 Task: In the  document David ,change text color to 'Dark Brown' Insert the mentioned shape on left side of the text 'Moon'. Change color of the shape to  BrownChange shape height to  2.4
Action: Mouse moved to (119, 137)
Screenshot: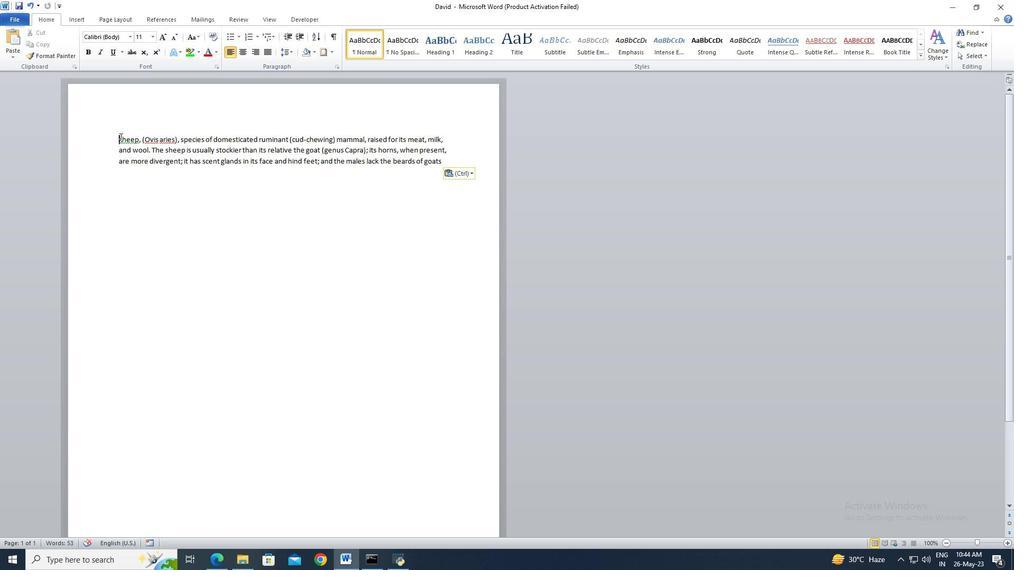 
Action: Mouse pressed left at (119, 137)
Screenshot: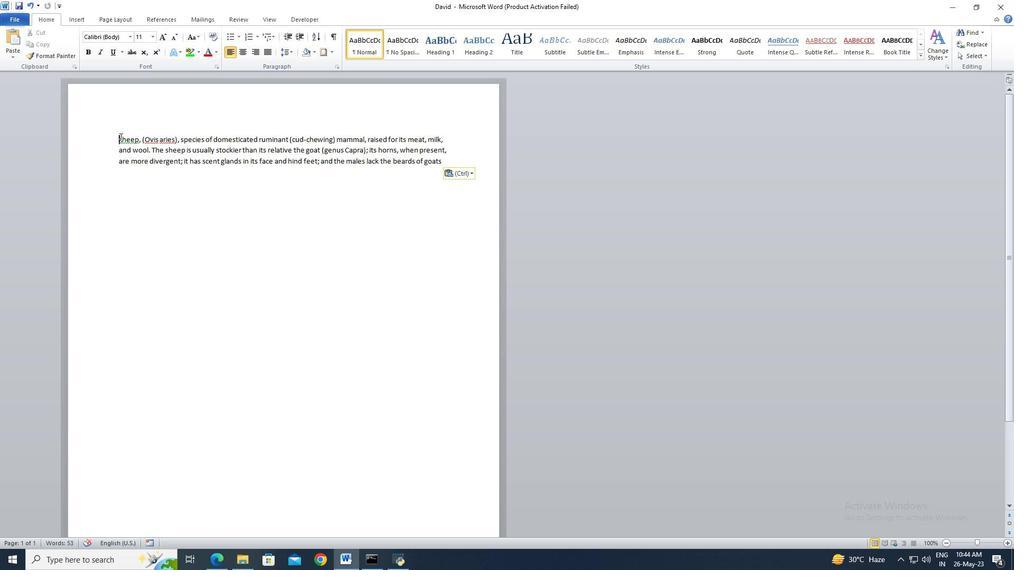 
Action: Mouse moved to (429, 165)
Screenshot: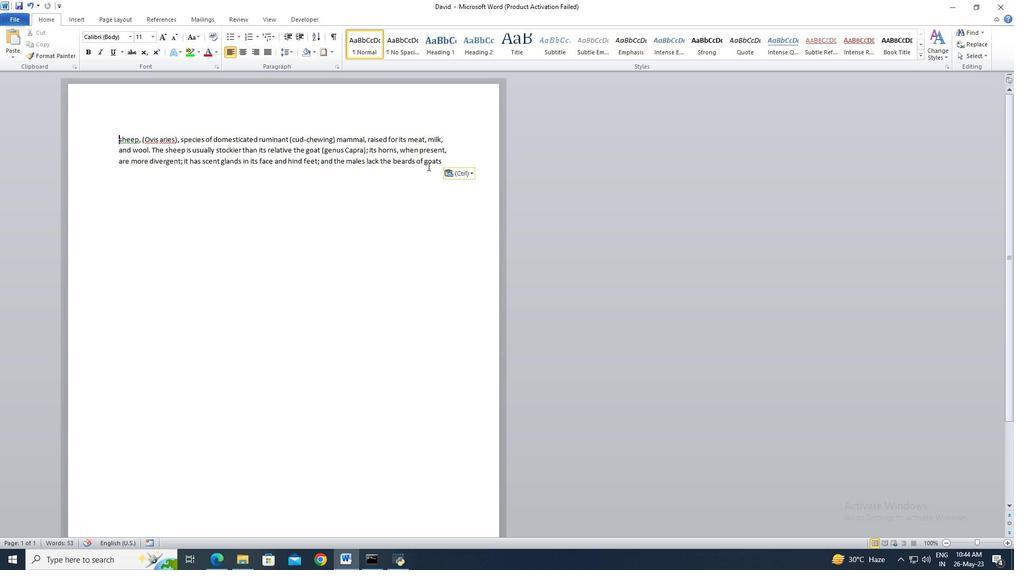 
Action: Key pressed ctrl+A
Screenshot: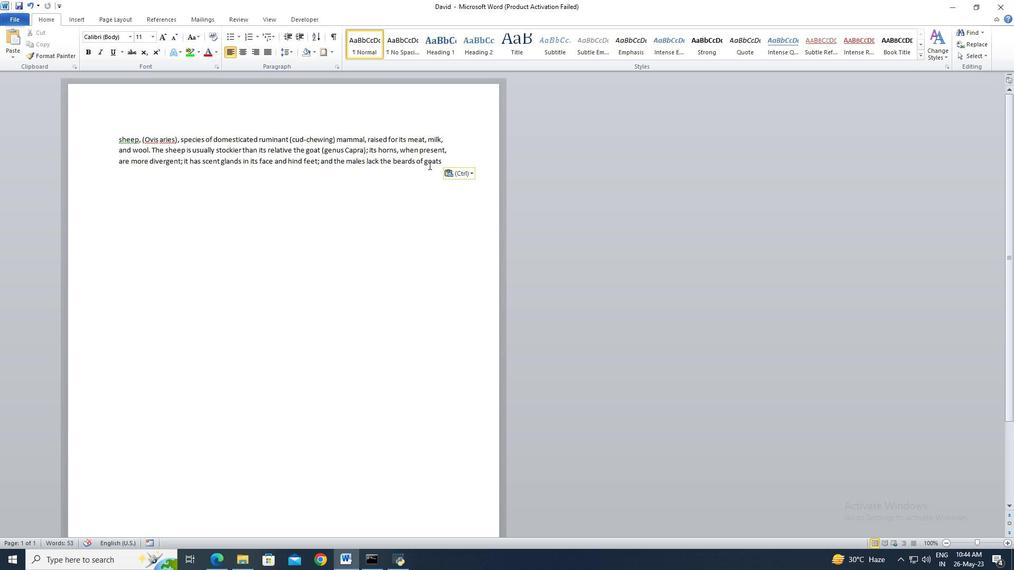 
Action: Mouse moved to (217, 56)
Screenshot: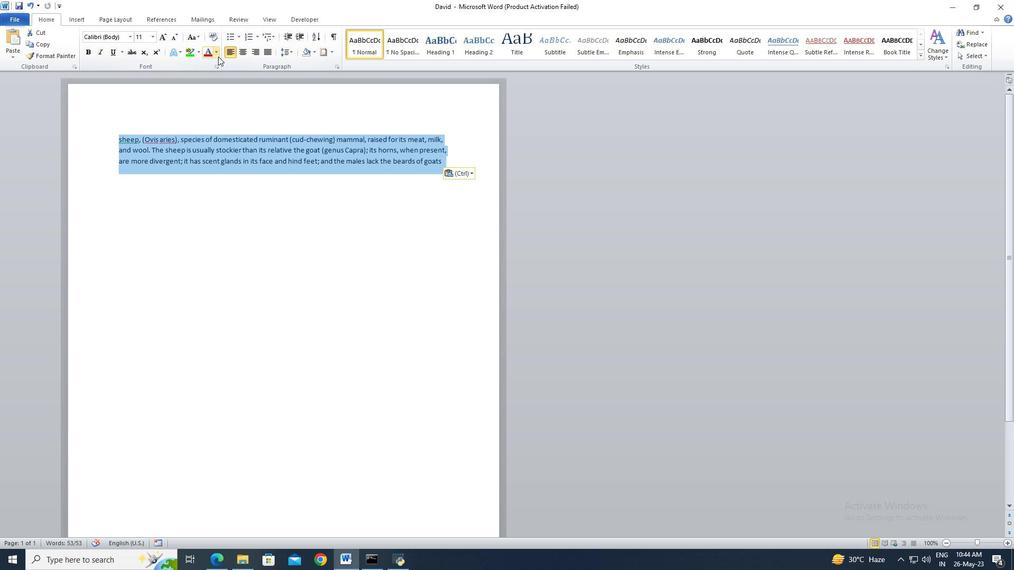 
Action: Mouse pressed left at (217, 56)
Screenshot: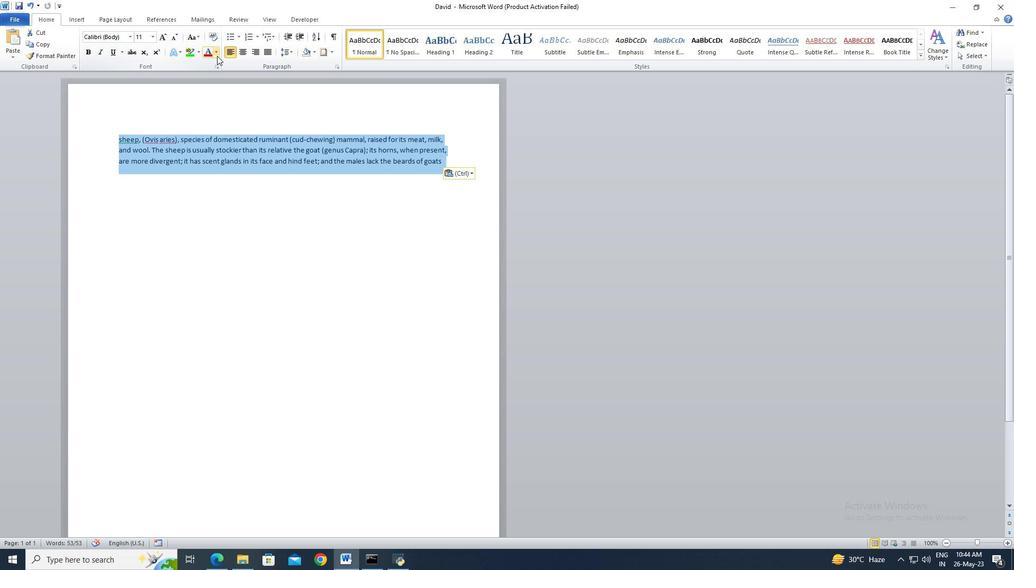 
Action: Mouse moved to (289, 124)
Screenshot: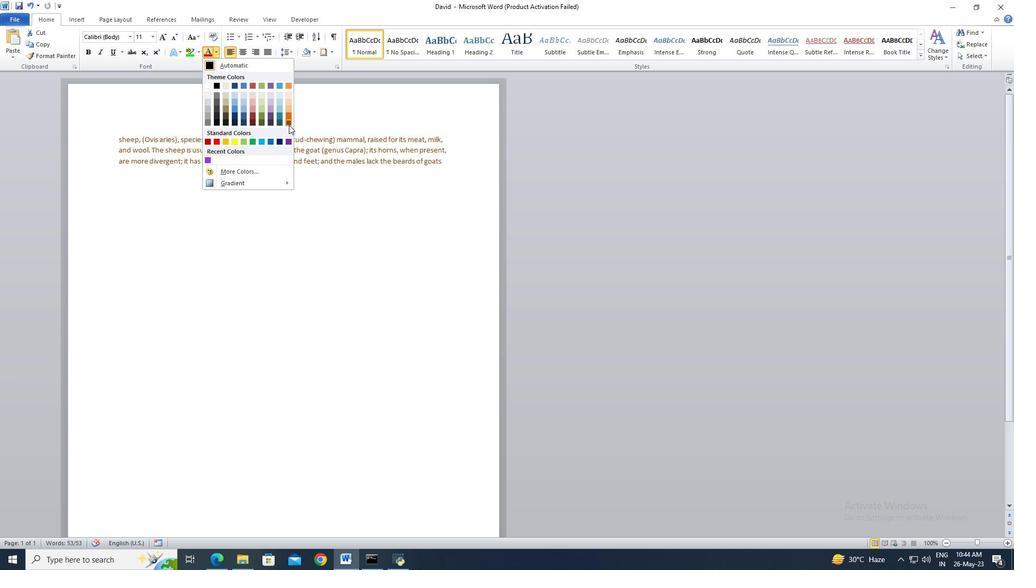 
Action: Mouse pressed left at (289, 124)
Screenshot: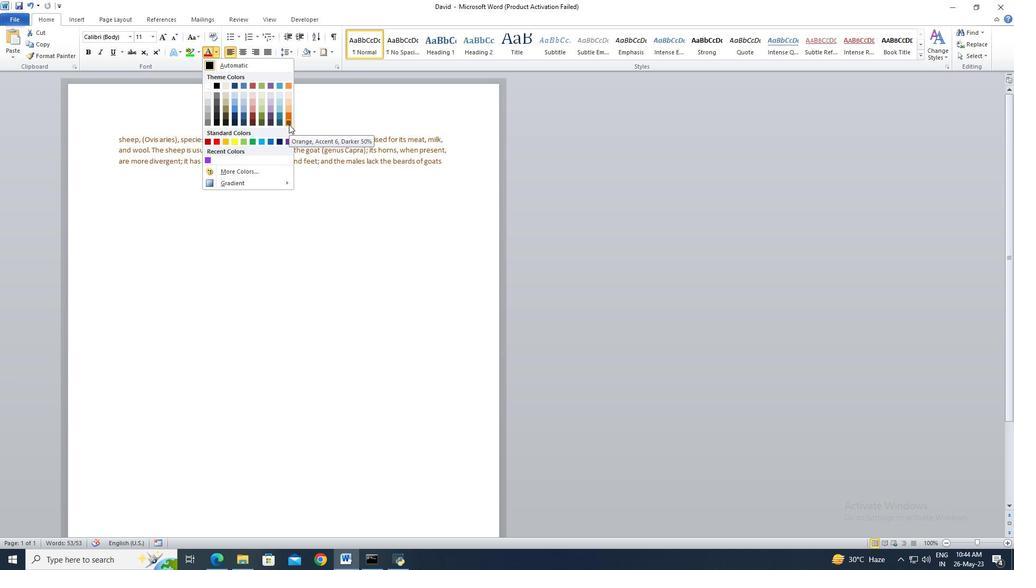 
Action: Mouse moved to (93, 138)
Screenshot: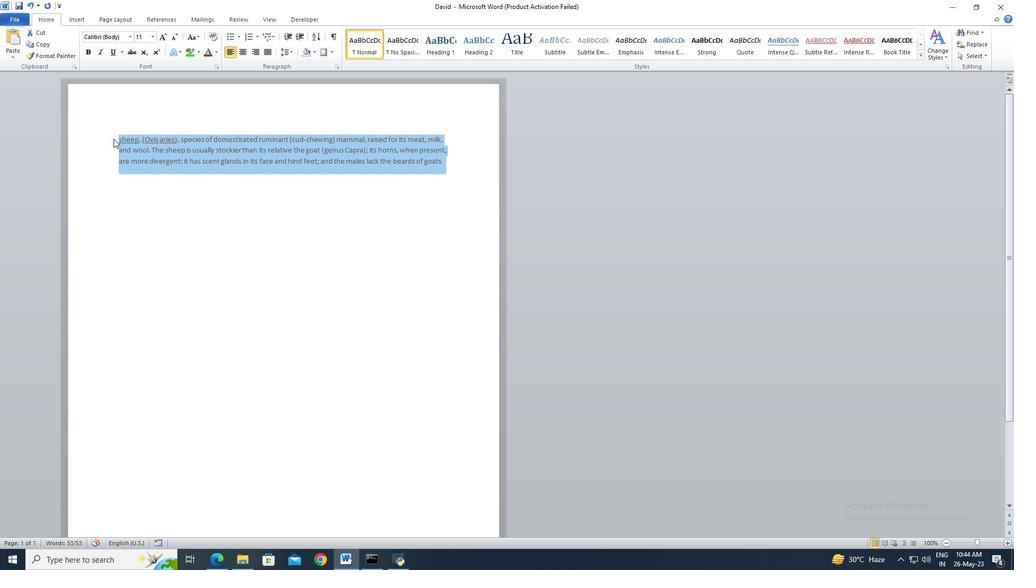 
Action: Mouse pressed left at (93, 138)
Screenshot: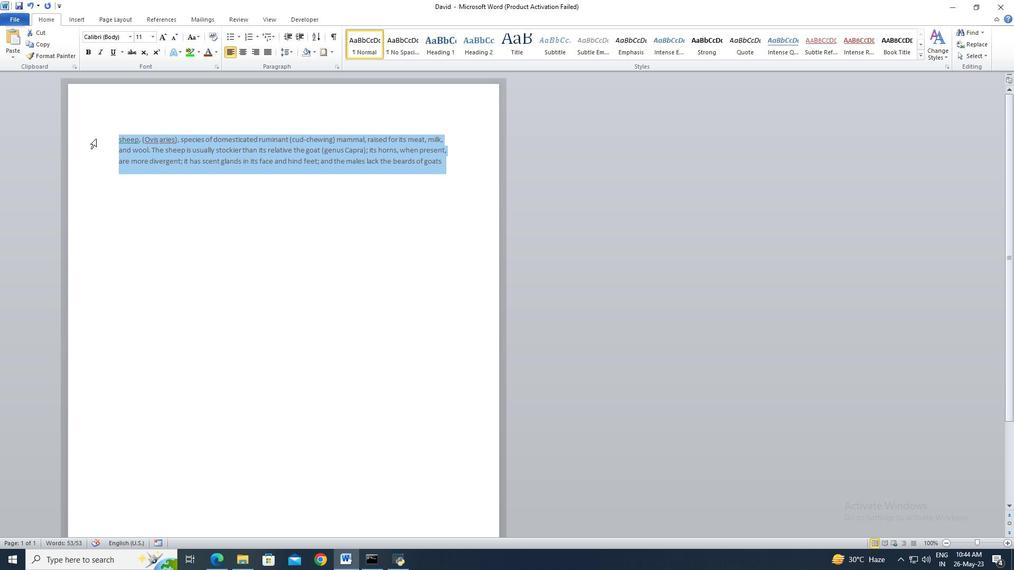 
Action: Mouse moved to (90, 136)
Screenshot: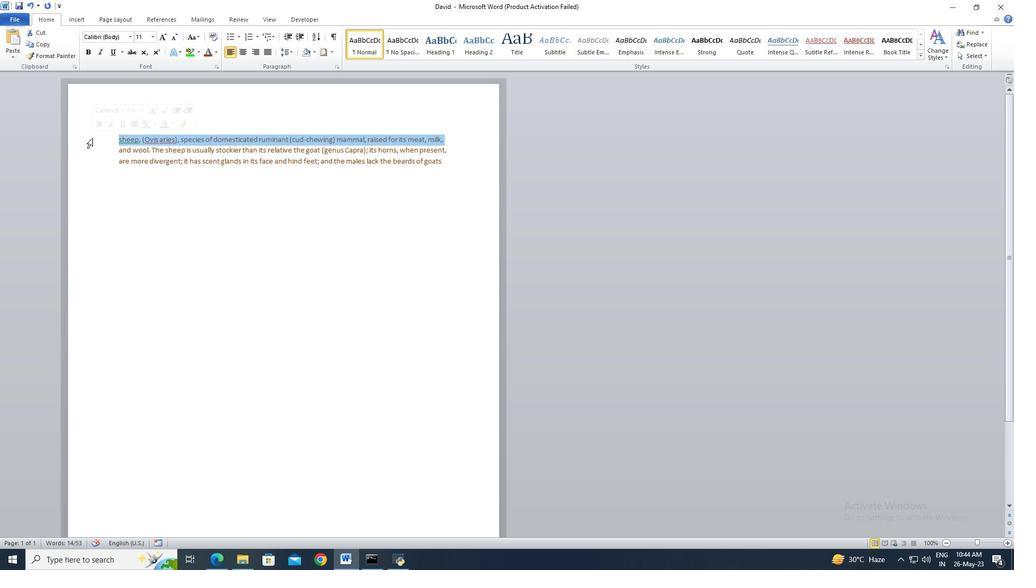 
Action: Mouse pressed left at (90, 136)
Screenshot: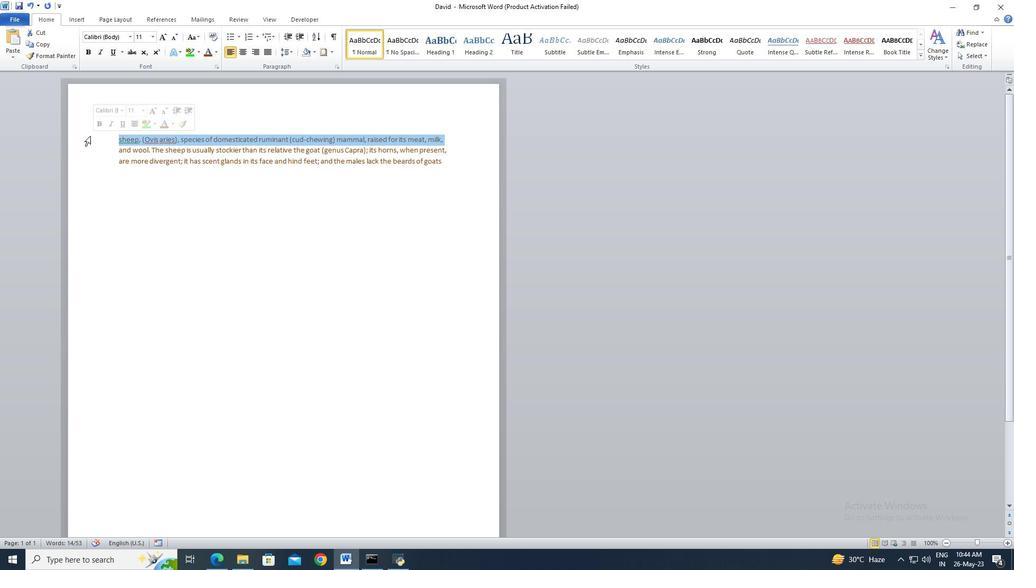 
Action: Mouse moved to (105, 138)
Screenshot: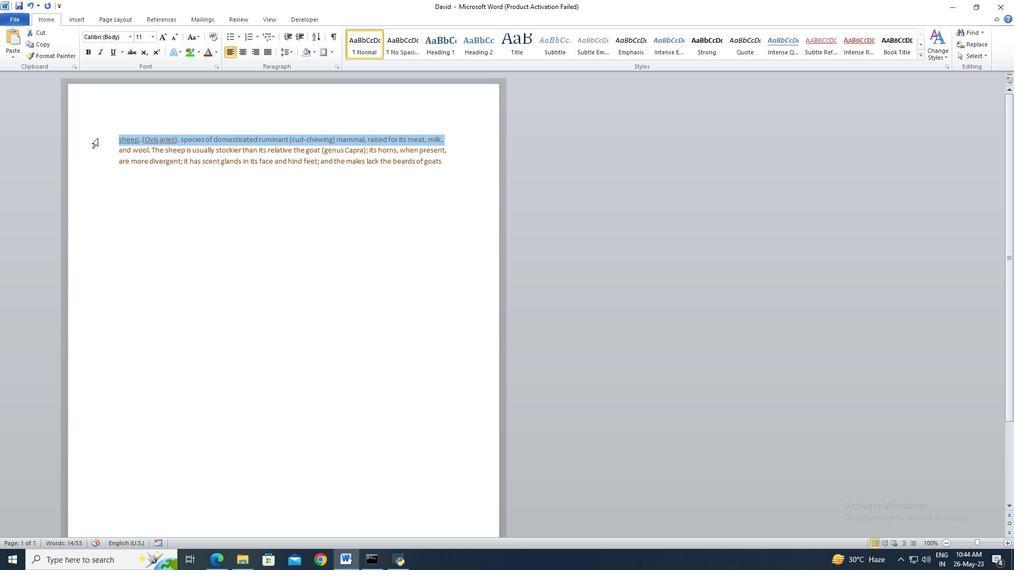 
Action: Mouse pressed left at (105, 138)
Screenshot: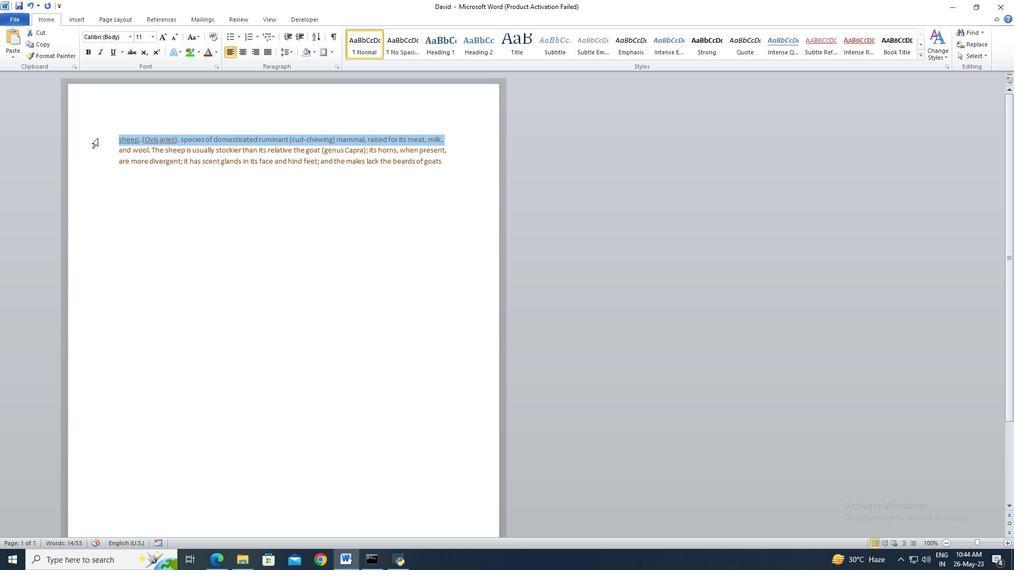 
Action: Mouse moved to (110, 138)
Screenshot: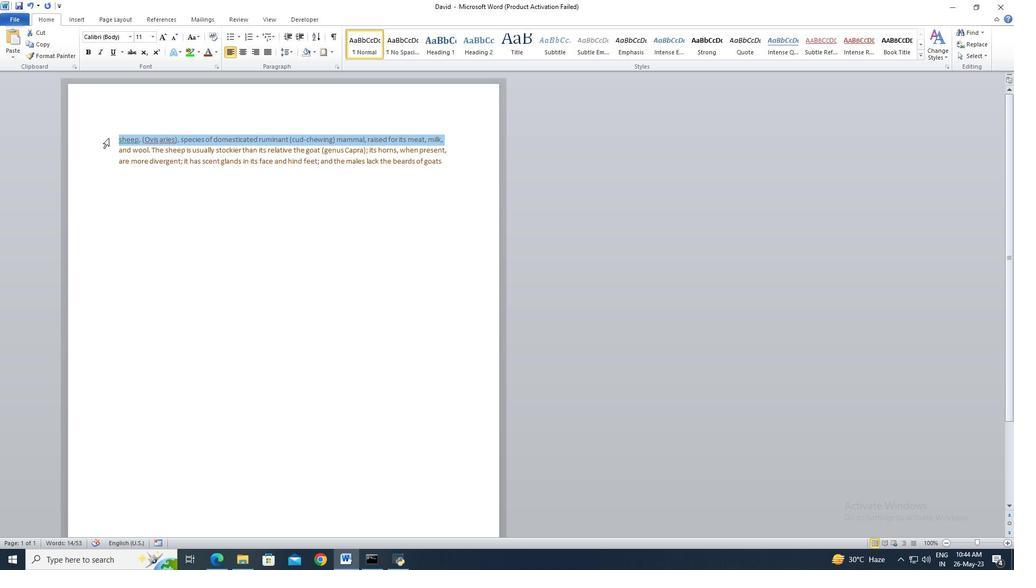 
Action: Mouse pressed left at (110, 138)
Screenshot: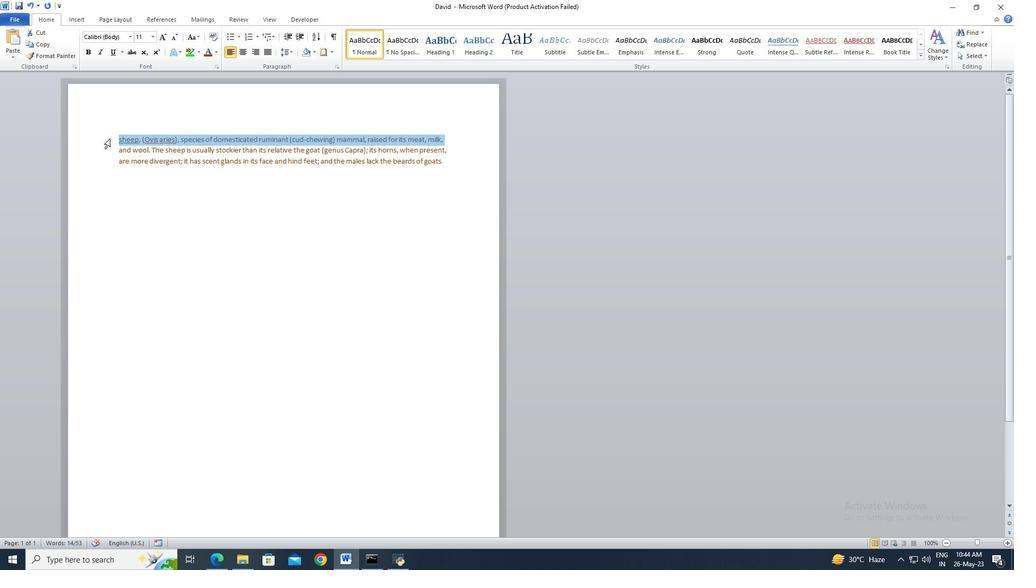 
Action: Mouse moved to (80, 24)
Screenshot: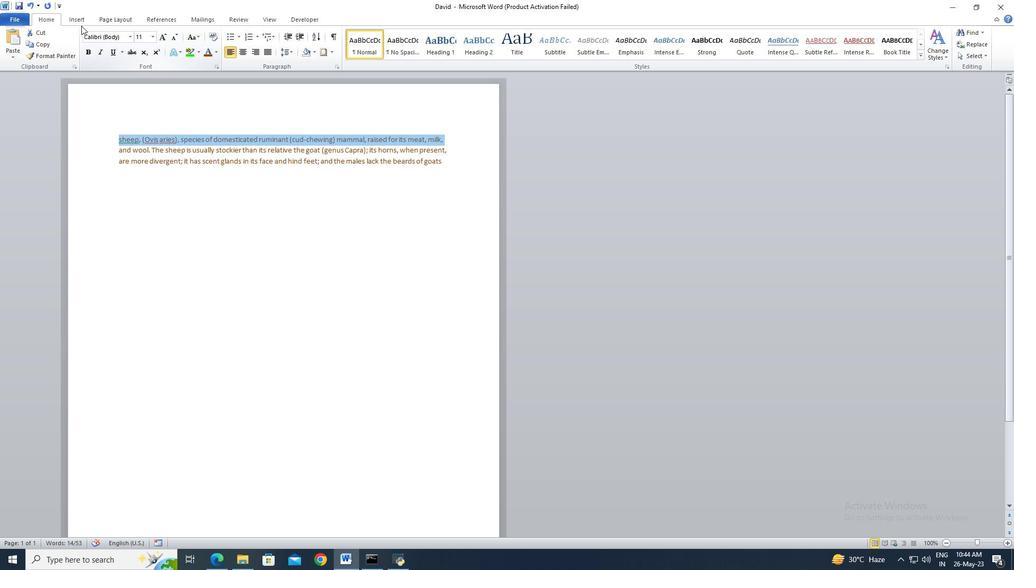 
Action: Mouse pressed left at (80, 24)
Screenshot: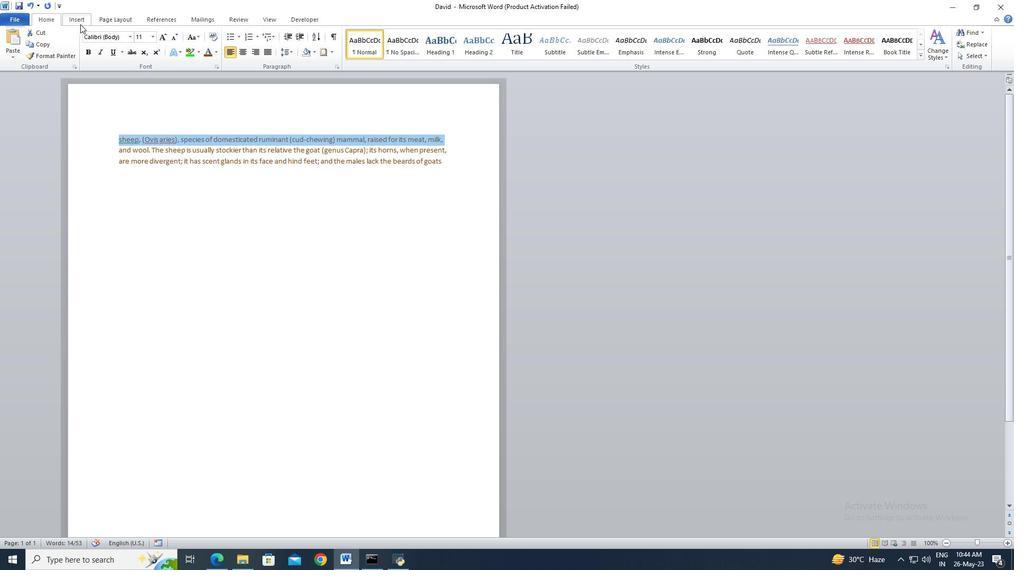 
Action: Mouse moved to (151, 52)
Screenshot: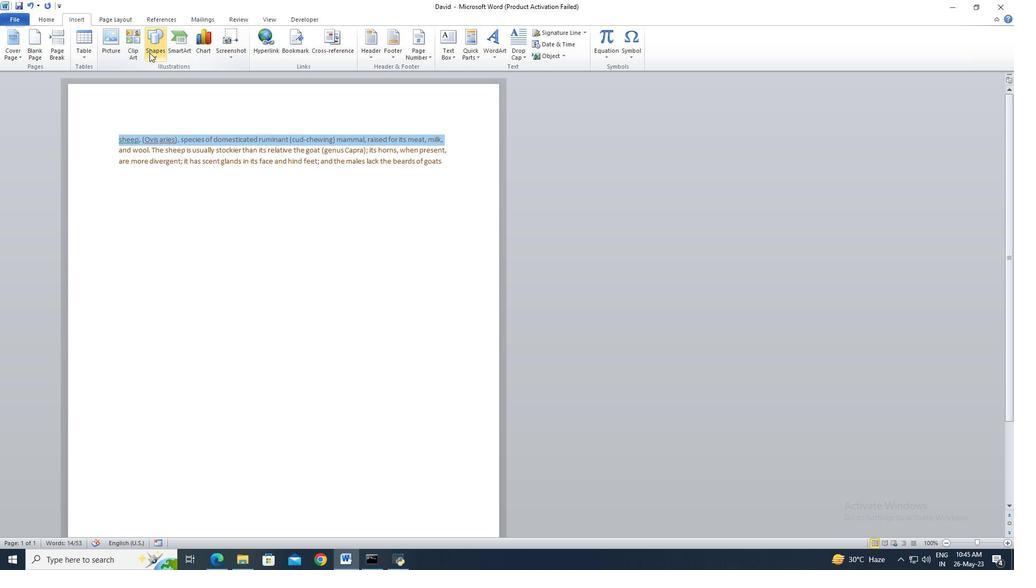 
Action: Mouse pressed left at (151, 52)
Screenshot: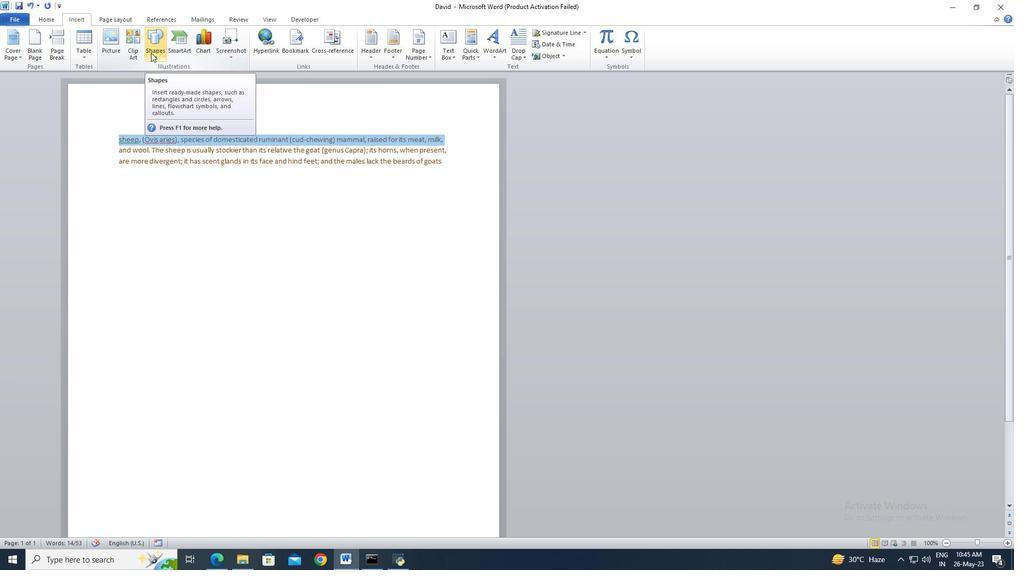 
Action: Mouse moved to (243, 170)
Screenshot: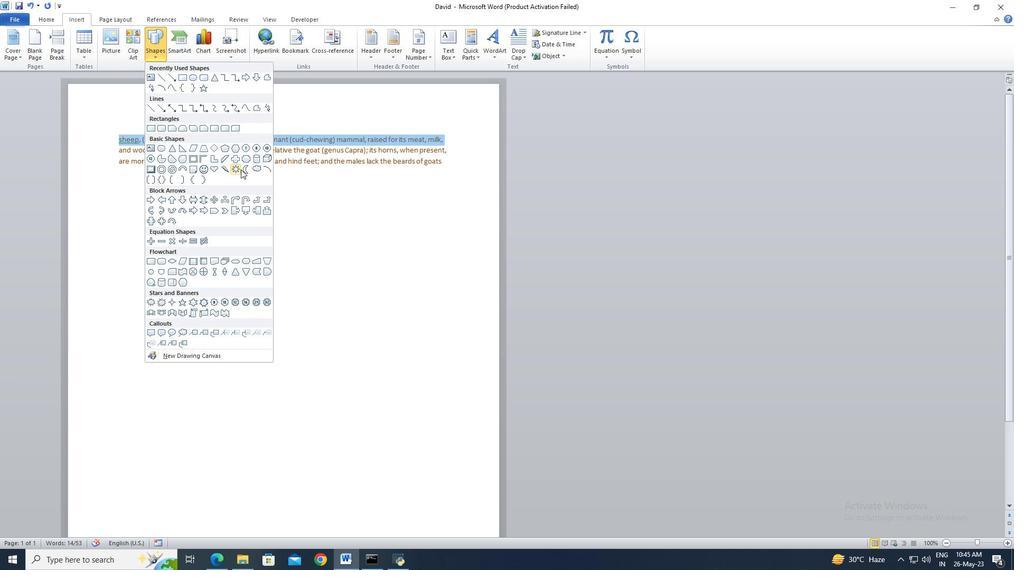 
Action: Mouse pressed left at (243, 170)
Screenshot: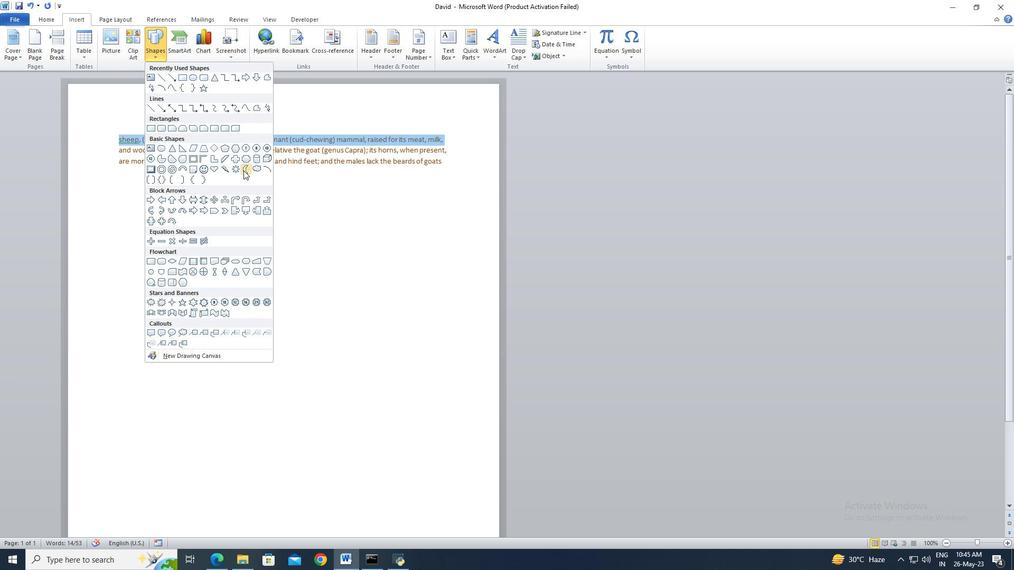 
Action: Mouse moved to (85, 133)
Screenshot: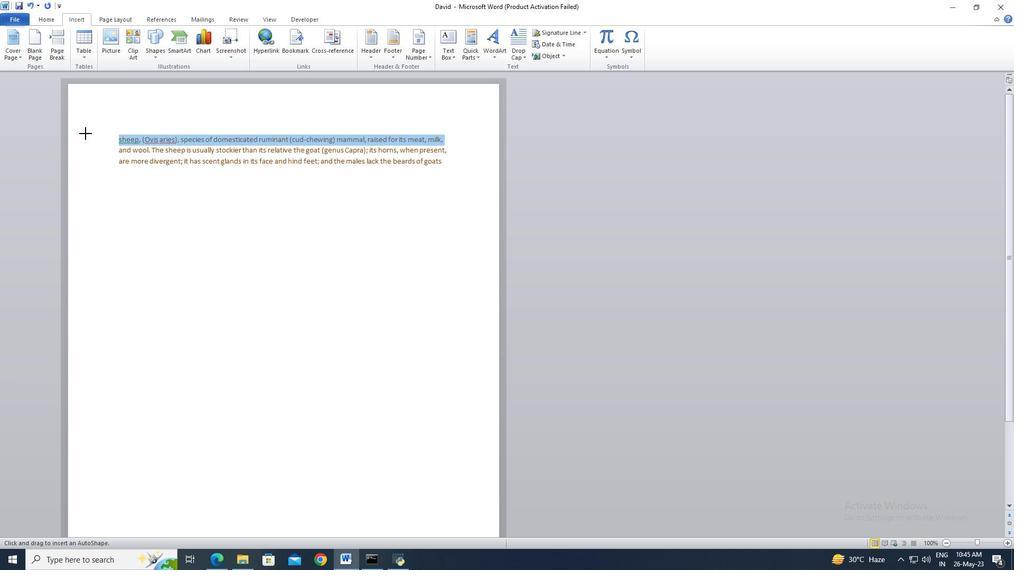 
Action: Mouse pressed left at (85, 133)
Screenshot: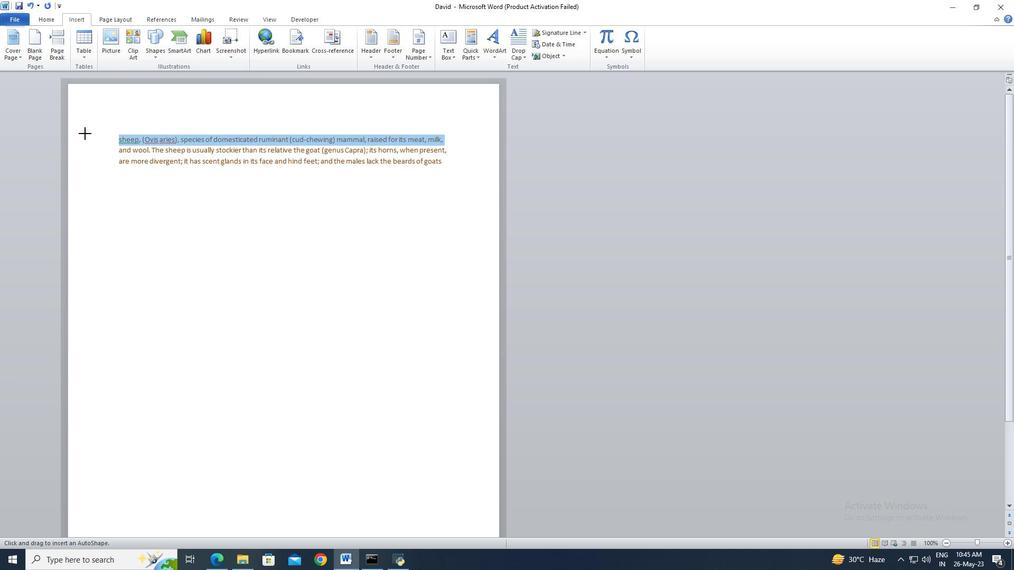 
Action: Mouse moved to (392, 34)
Screenshot: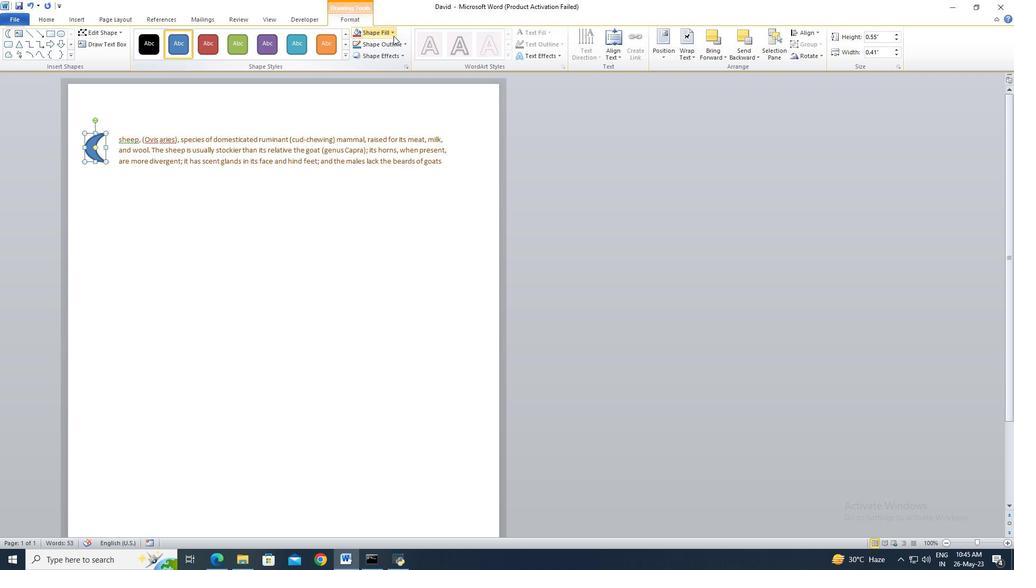 
Action: Mouse pressed left at (392, 34)
Screenshot: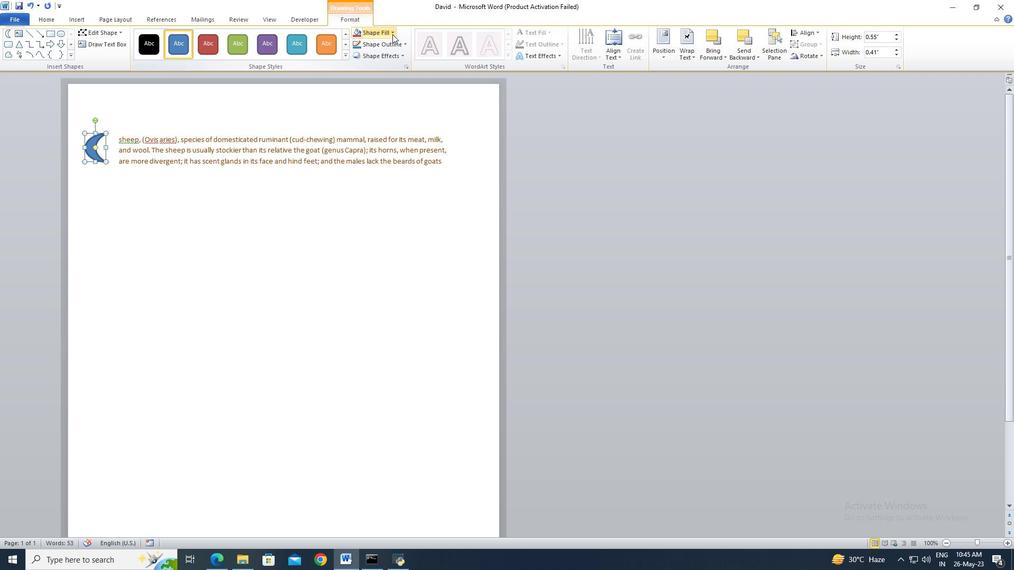 
Action: Mouse moved to (438, 91)
Screenshot: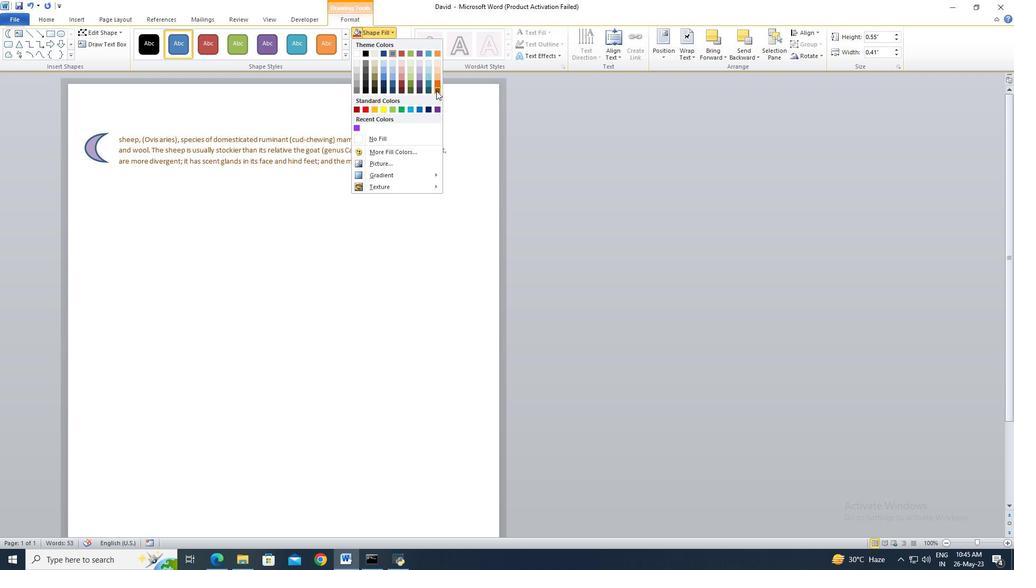 
Action: Mouse pressed left at (438, 91)
Screenshot: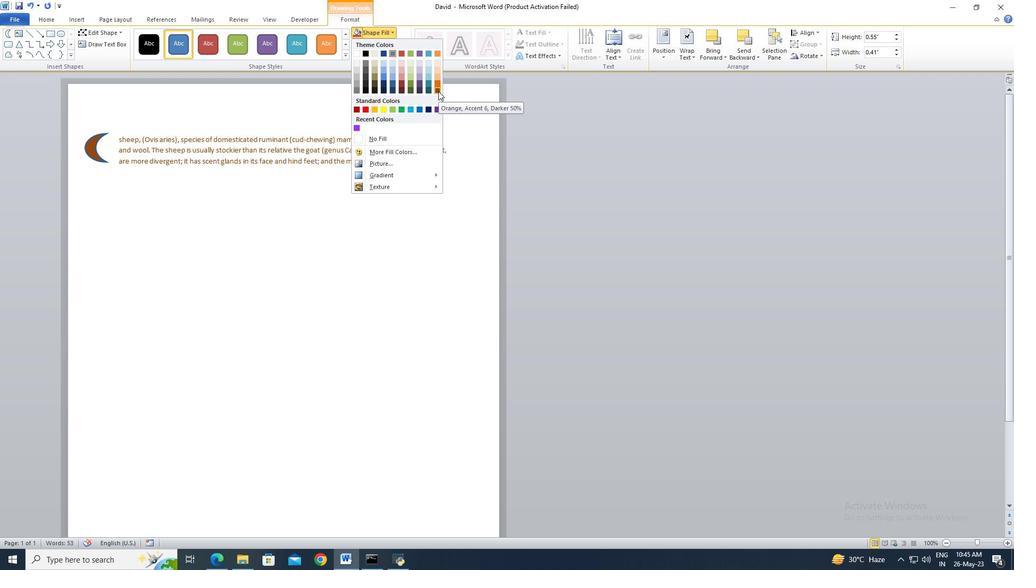 
Action: Mouse moved to (883, 37)
Screenshot: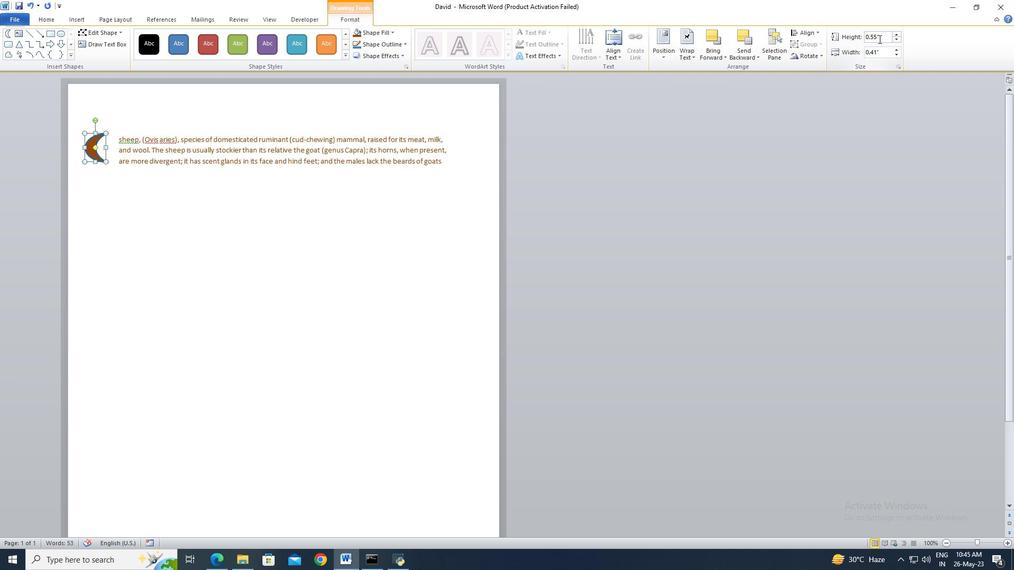 
Action: Mouse pressed left at (883, 37)
Screenshot: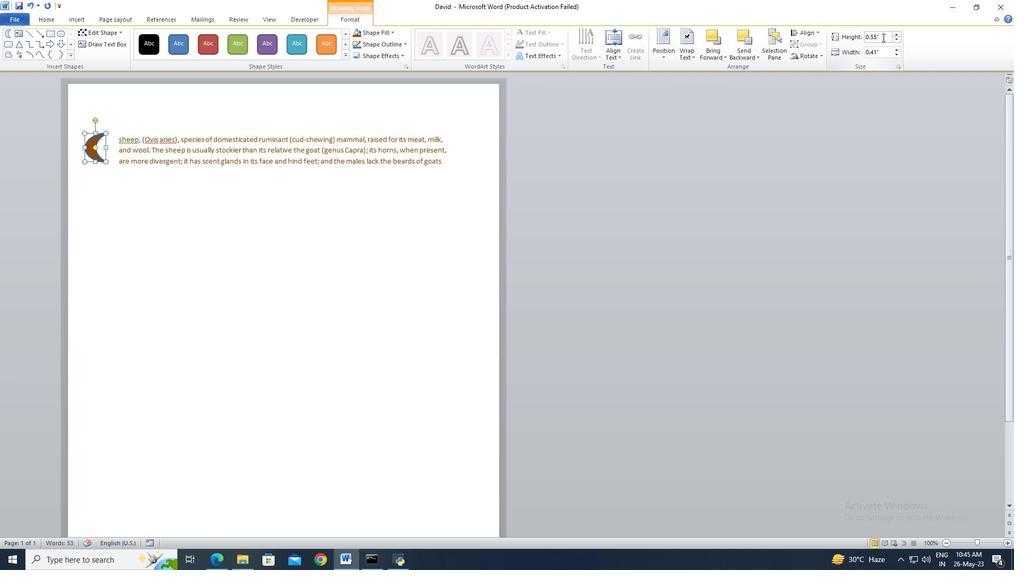 
Action: Key pressed 2.4<Key.enter>
Screenshot: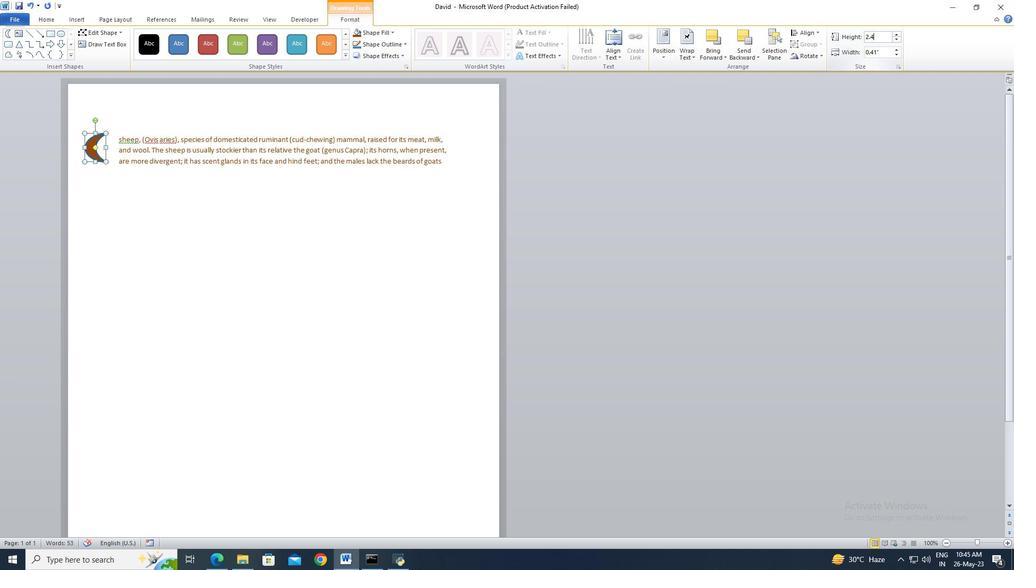 
Action: Mouse moved to (407, 220)
Screenshot: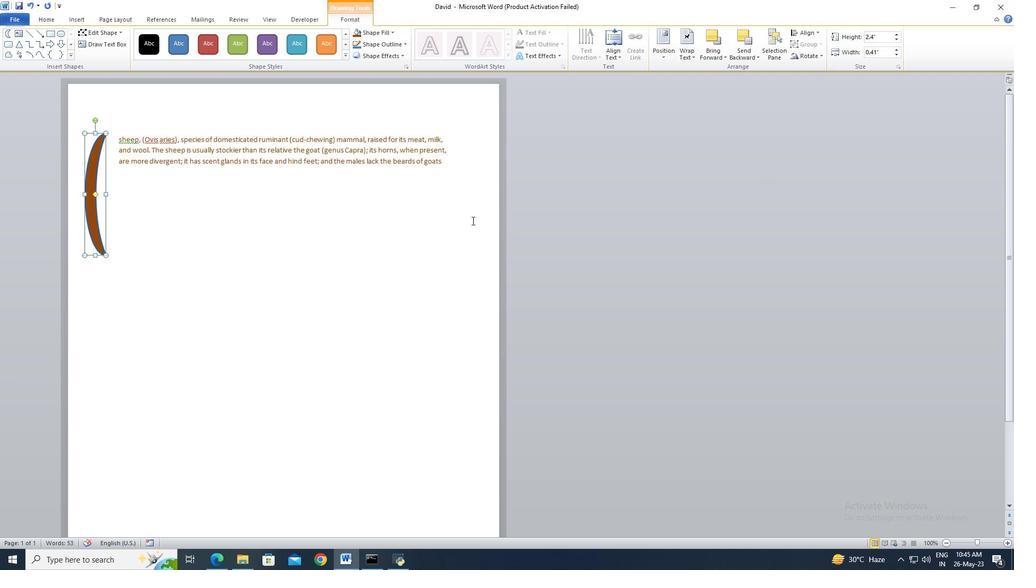 
Action: Mouse pressed left at (407, 220)
Screenshot: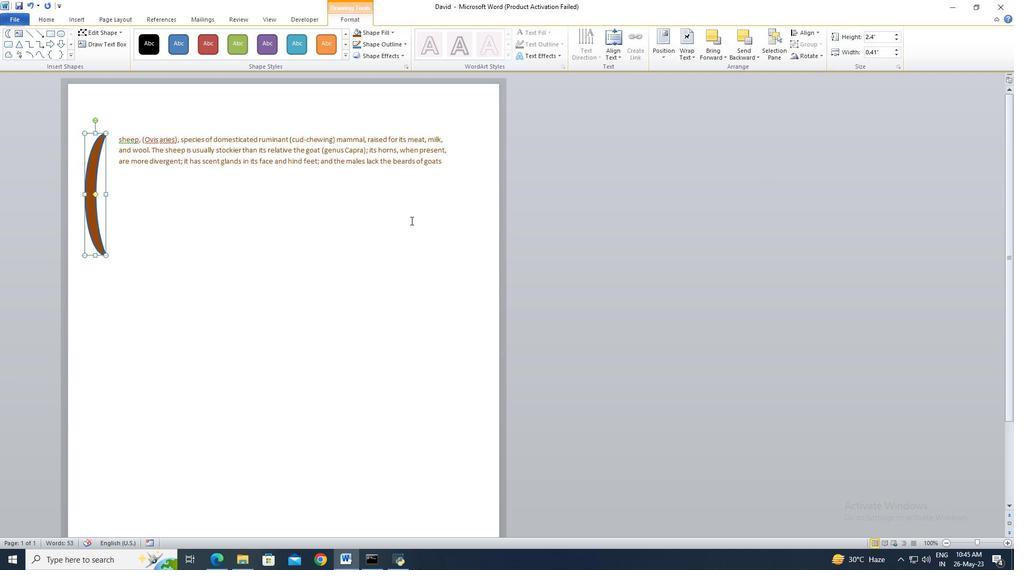 
